 Task: Create a section Hyperspace and in the section, add a milestone Service Level Agreement (SLA) Management Process Improvement in the project BitSoft
Action: Mouse moved to (666, 201)
Screenshot: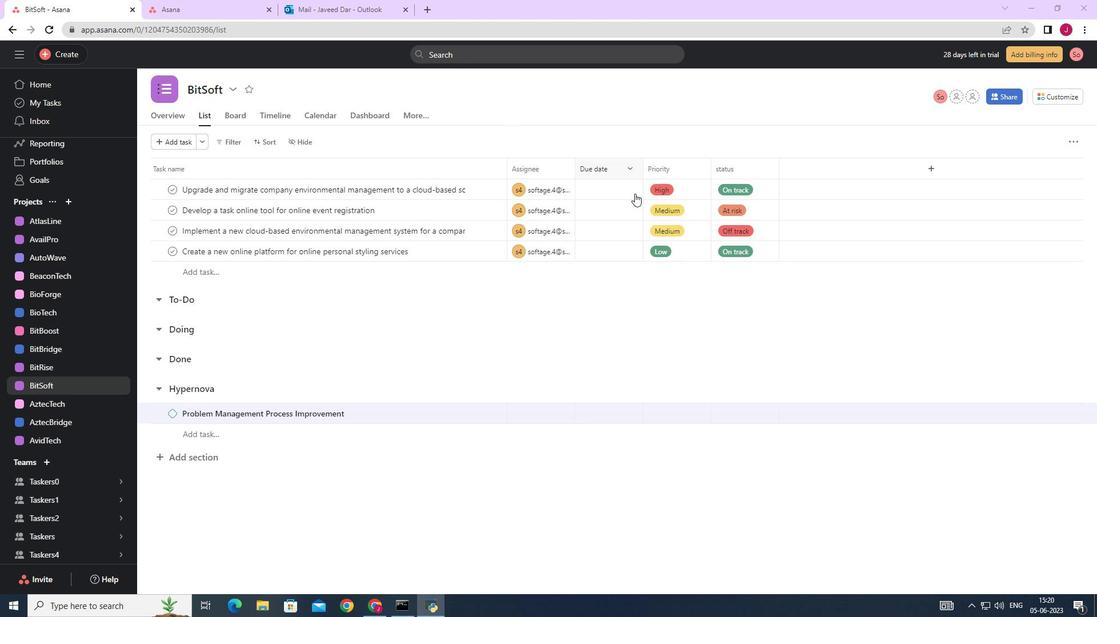 
Action: Mouse scrolled (666, 201) with delta (0, 0)
Screenshot: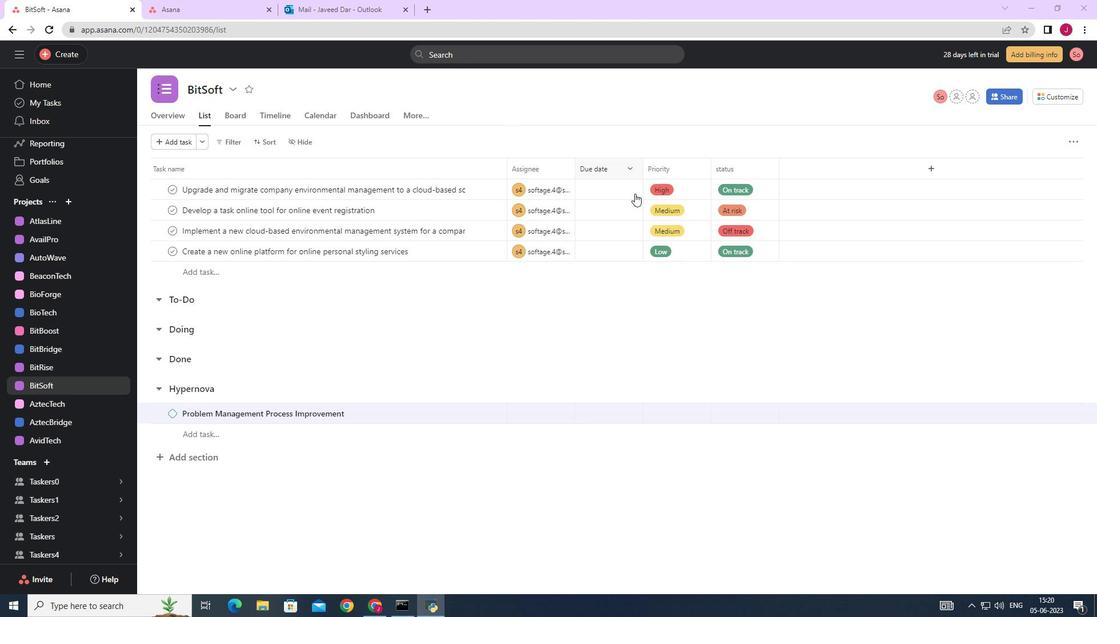
Action: Mouse scrolled (666, 201) with delta (0, 0)
Screenshot: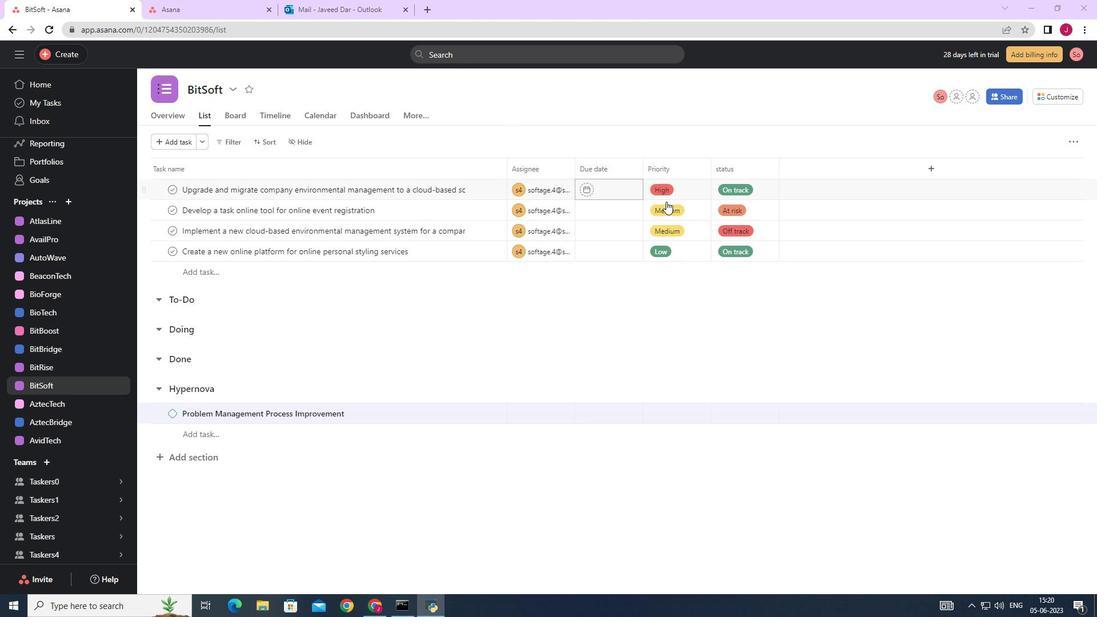
Action: Mouse scrolled (666, 201) with delta (0, 0)
Screenshot: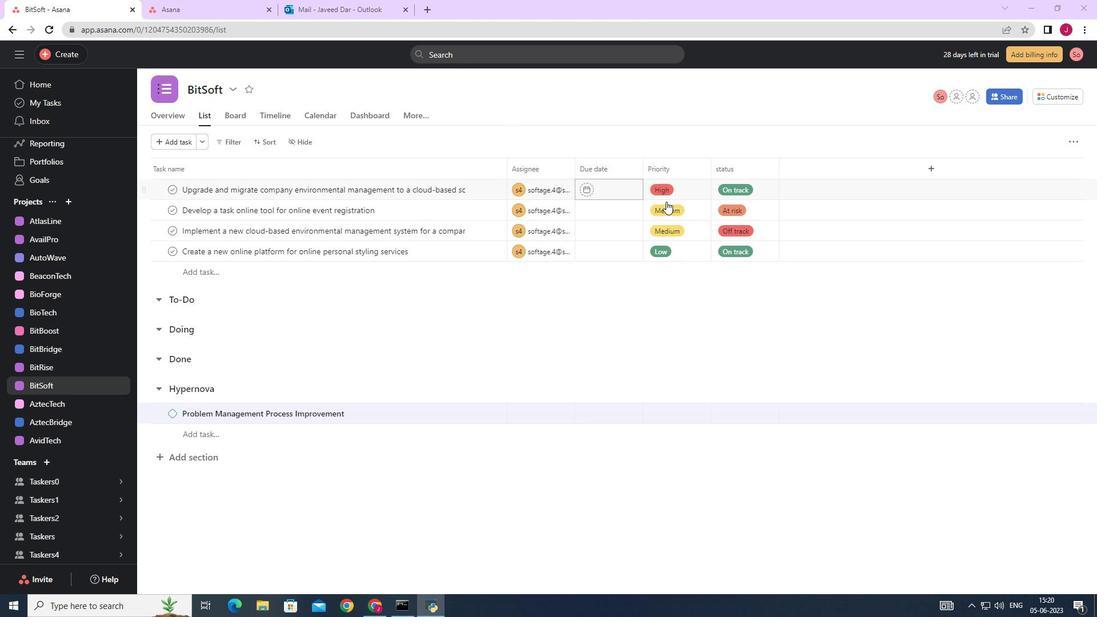
Action: Mouse scrolled (666, 201) with delta (0, 0)
Screenshot: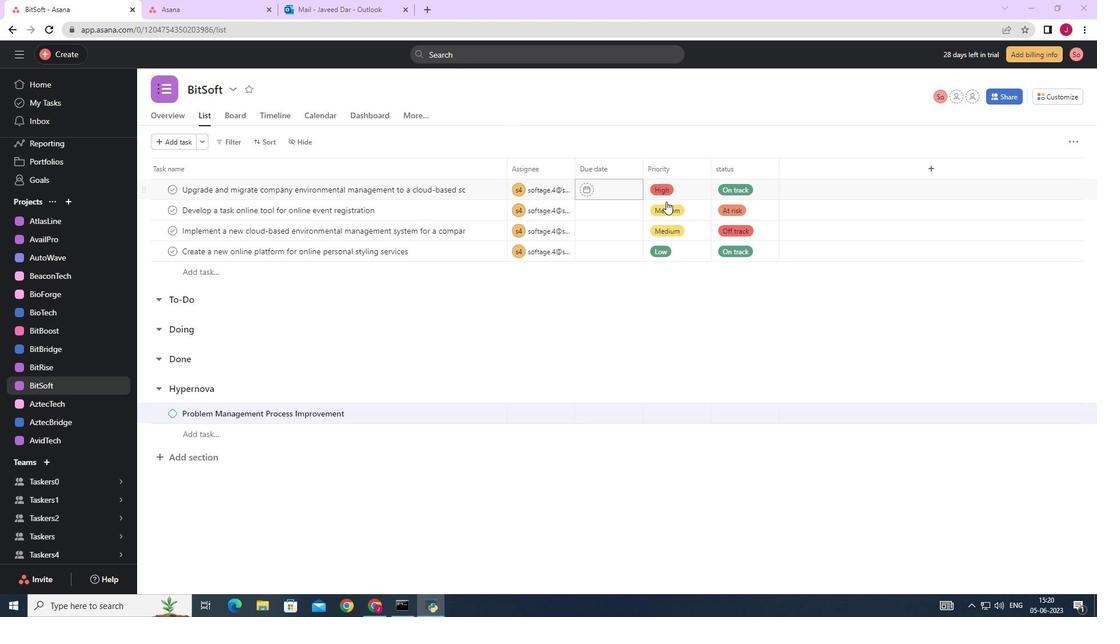 
Action: Mouse scrolled (666, 201) with delta (0, 0)
Screenshot: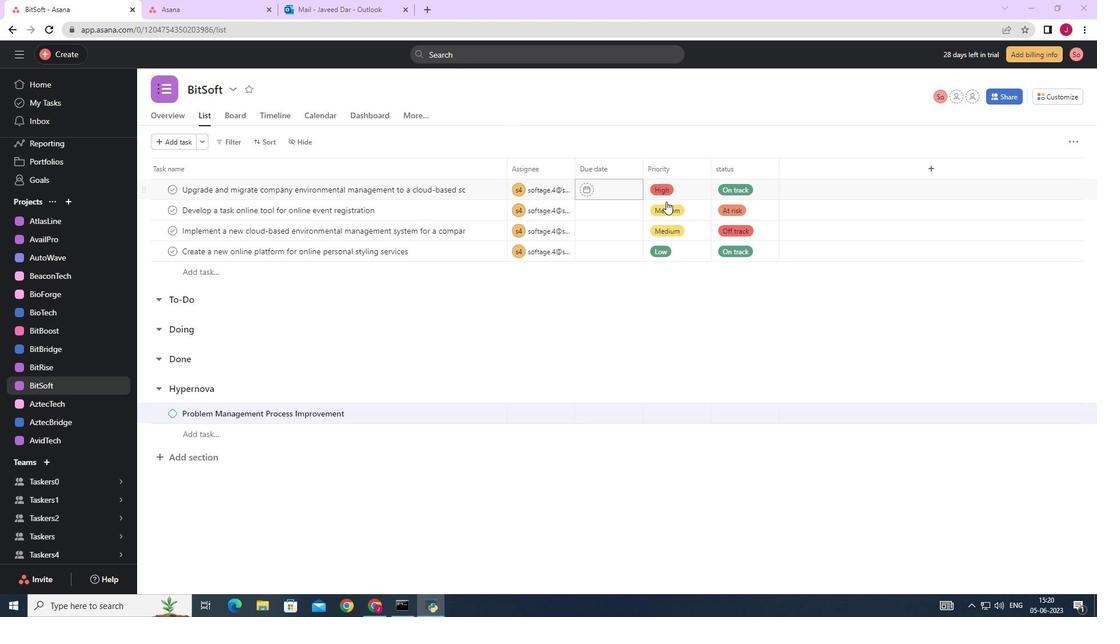 
Action: Mouse scrolled (666, 201) with delta (0, 0)
Screenshot: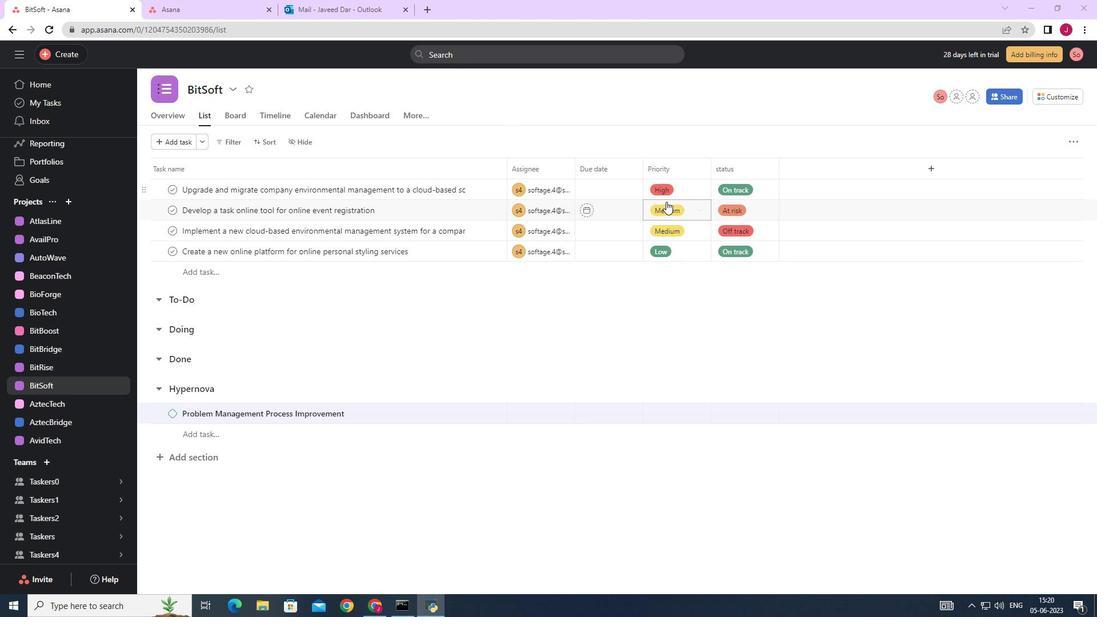
Action: Mouse moved to (205, 458)
Screenshot: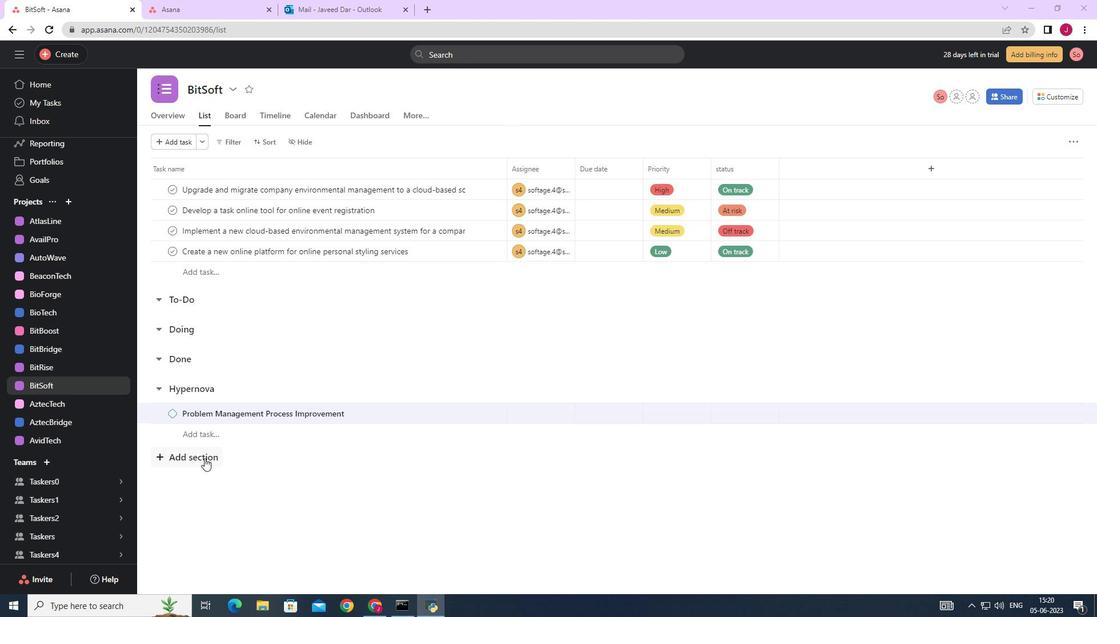 
Action: Mouse pressed left at (205, 458)
Screenshot: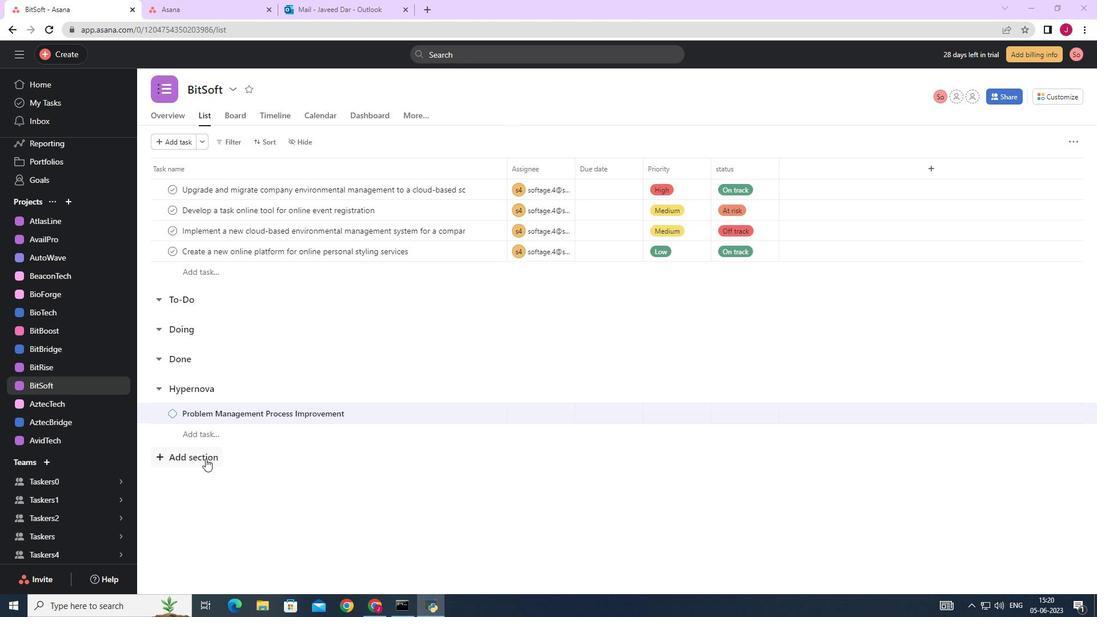 
Action: Mouse moved to (216, 460)
Screenshot: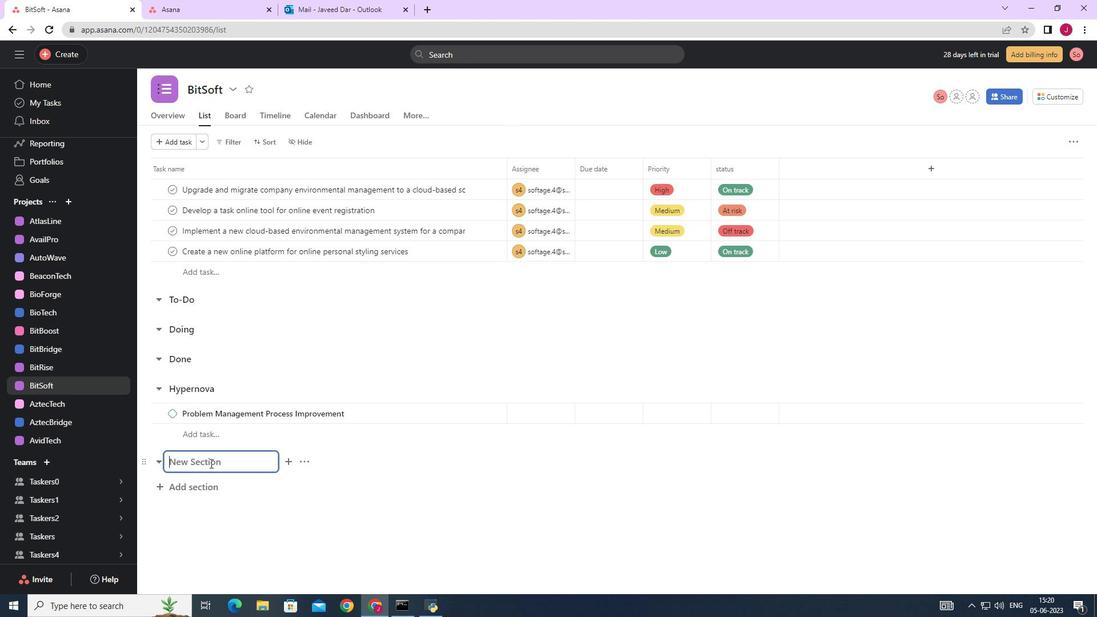 
Action: Key pressed <Key.caps_lock>H<Key.caps_lock>yperspace<Key.space><Key.enter><Key.caps_lock>S<Key.caps_lock>ervice<Key.space><Key.caps_lock>L<Key.caps_lock>evel<Key.space><Key.caps_lock>A<Key.caps_lock>f<Key.backspace>greement<Key.space><Key.shift_r>(<Key.caps_lock>SLA<Key.shift_r>)<Key.space><Key.caps_lock>m<Key.caps_lock>NAGEMENT<Key.backspace><Key.backspace><Key.backspace><Key.backspace><Key.backspace><Key.backspace><Key.backspace><Key.backspace><Key.backspace>M<Key.caps_lock>anagement<Key.space><Key.caps_lock>P<Key.caps_lock>rocess<Key.space><Key.caps_lock>I<Key.caps_lock>mprovement
Screenshot: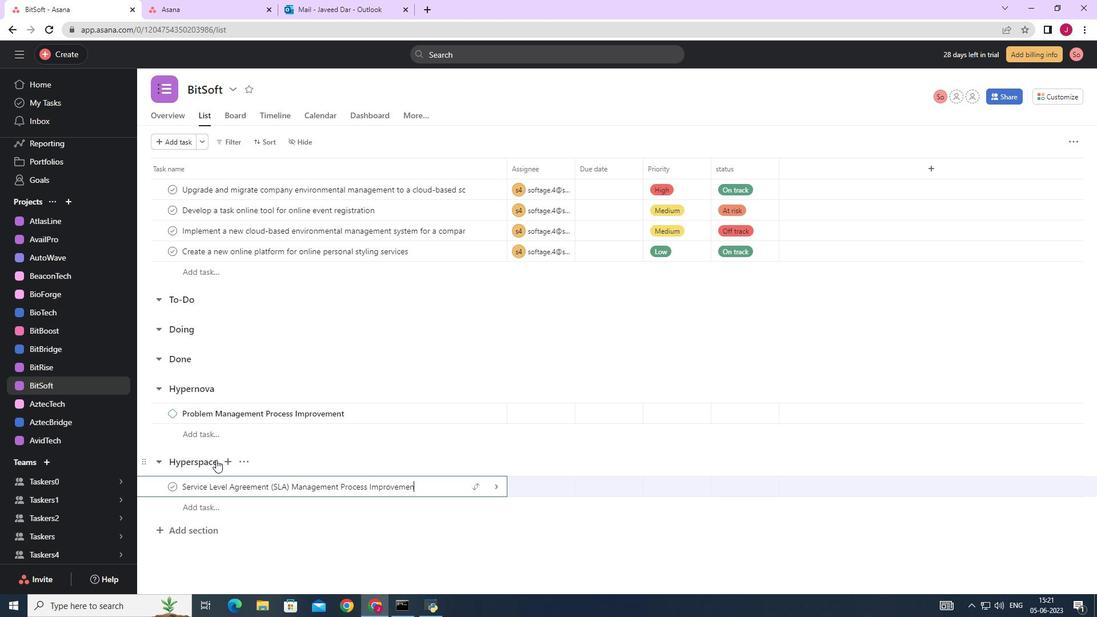 
Action: Mouse moved to (494, 485)
Screenshot: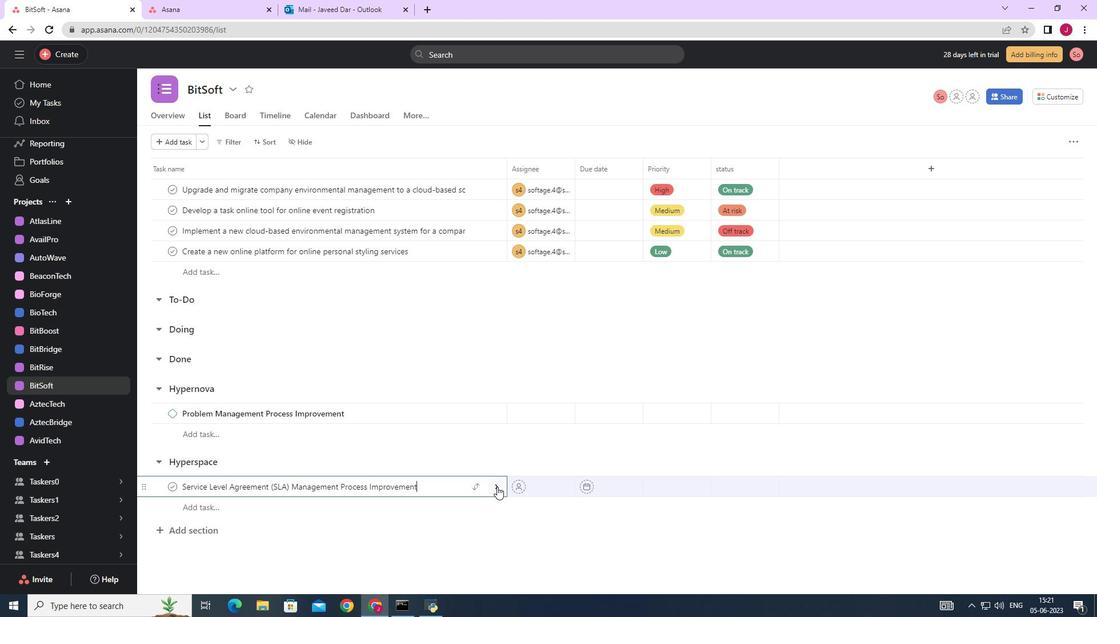 
Action: Mouse pressed left at (494, 485)
Screenshot: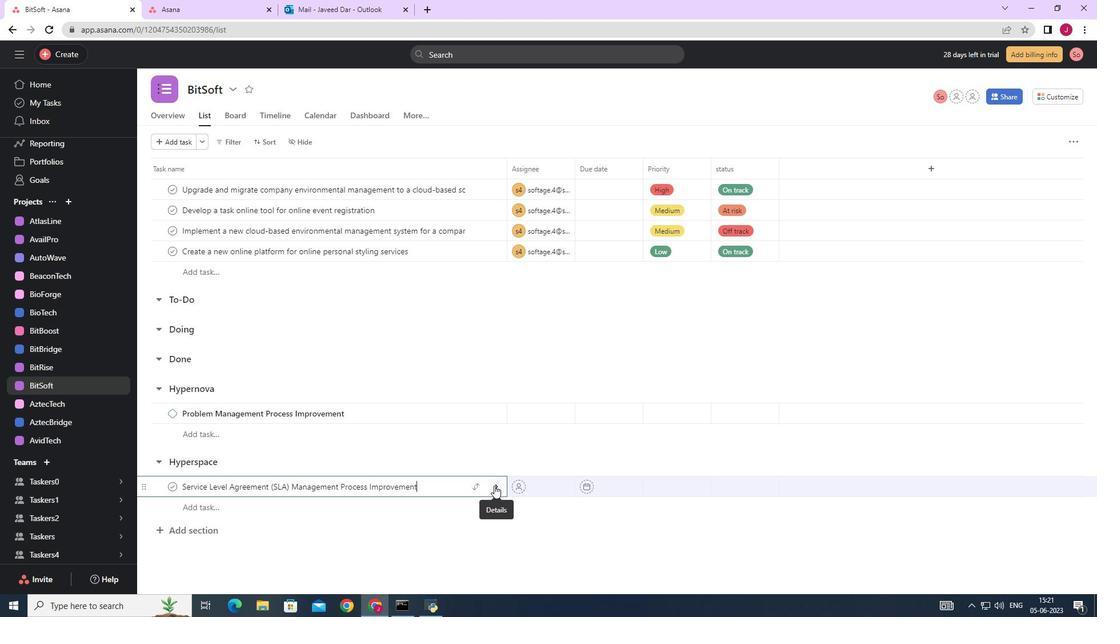 
Action: Mouse moved to (1057, 141)
Screenshot: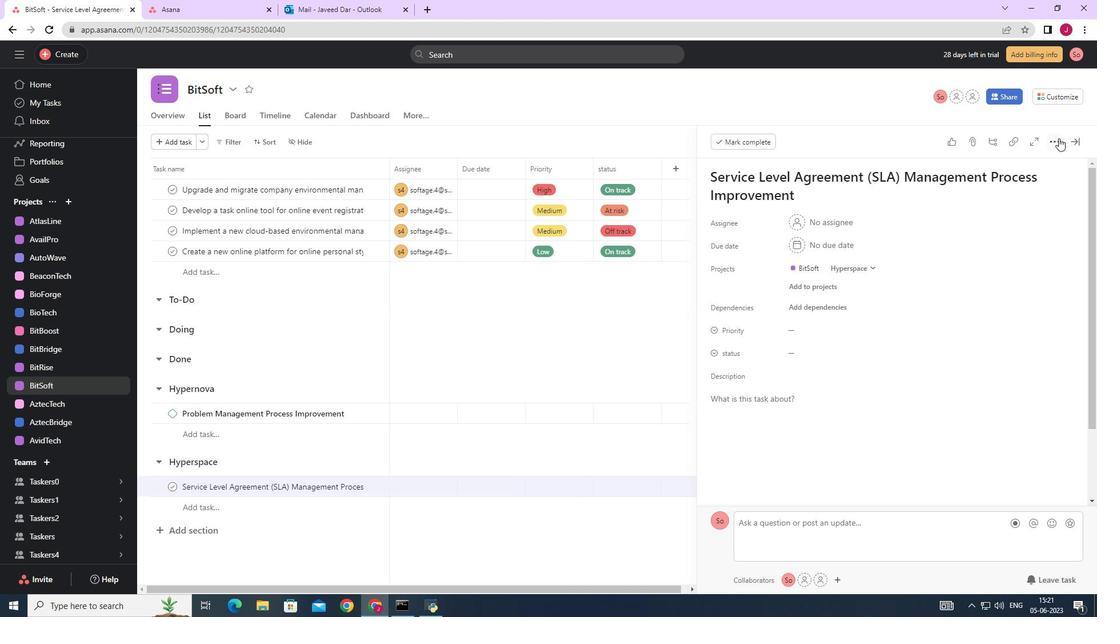 
Action: Mouse pressed left at (1057, 141)
Screenshot: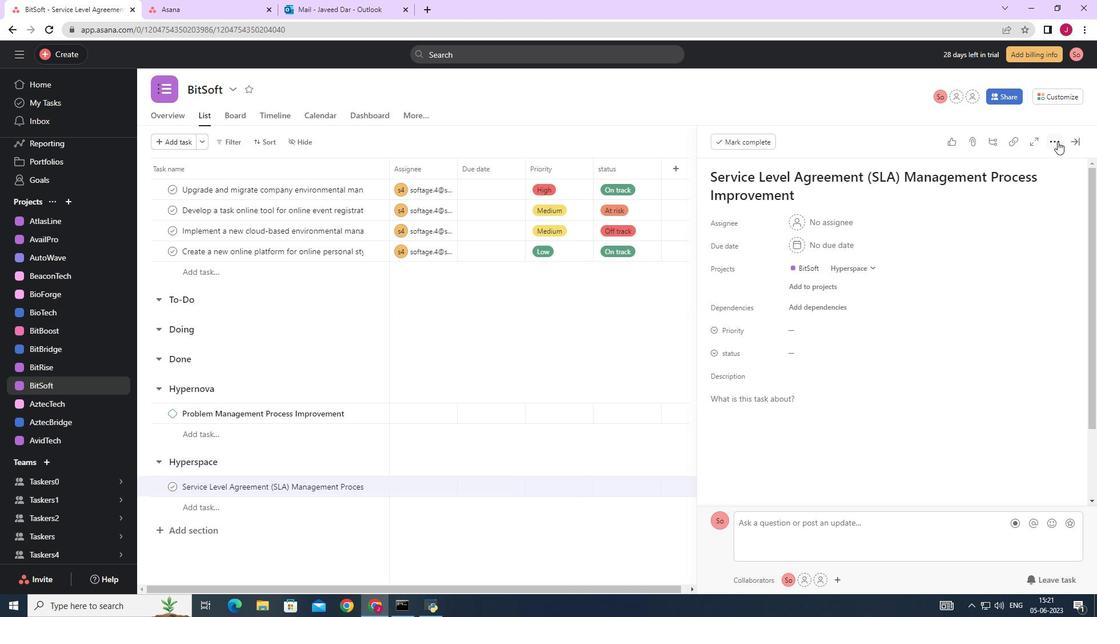 
Action: Mouse moved to (965, 182)
Screenshot: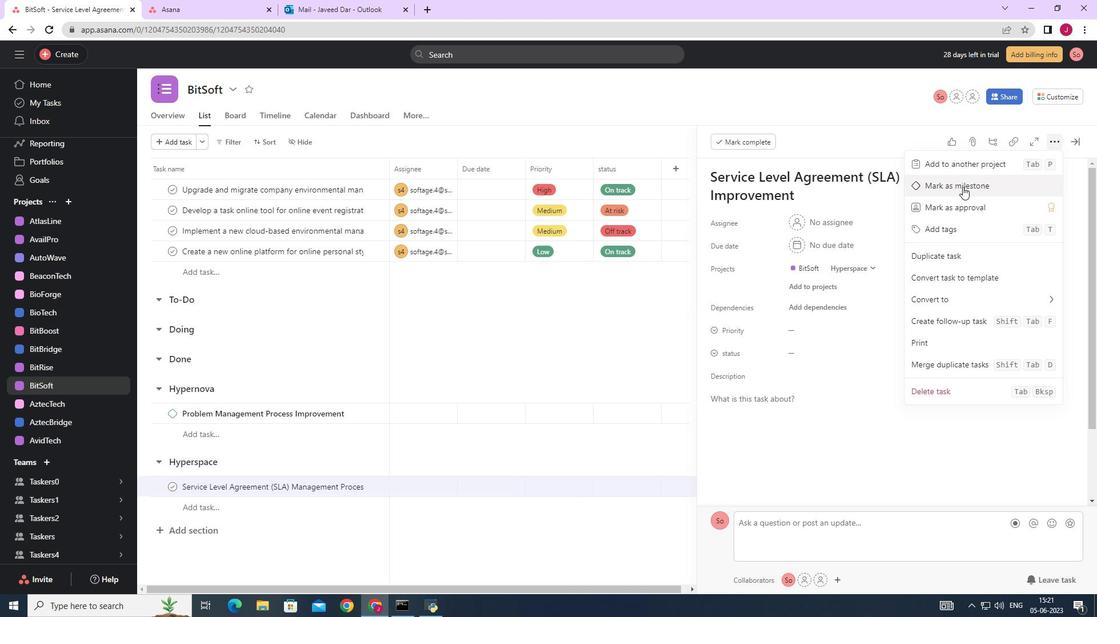 
Action: Mouse pressed left at (965, 182)
Screenshot: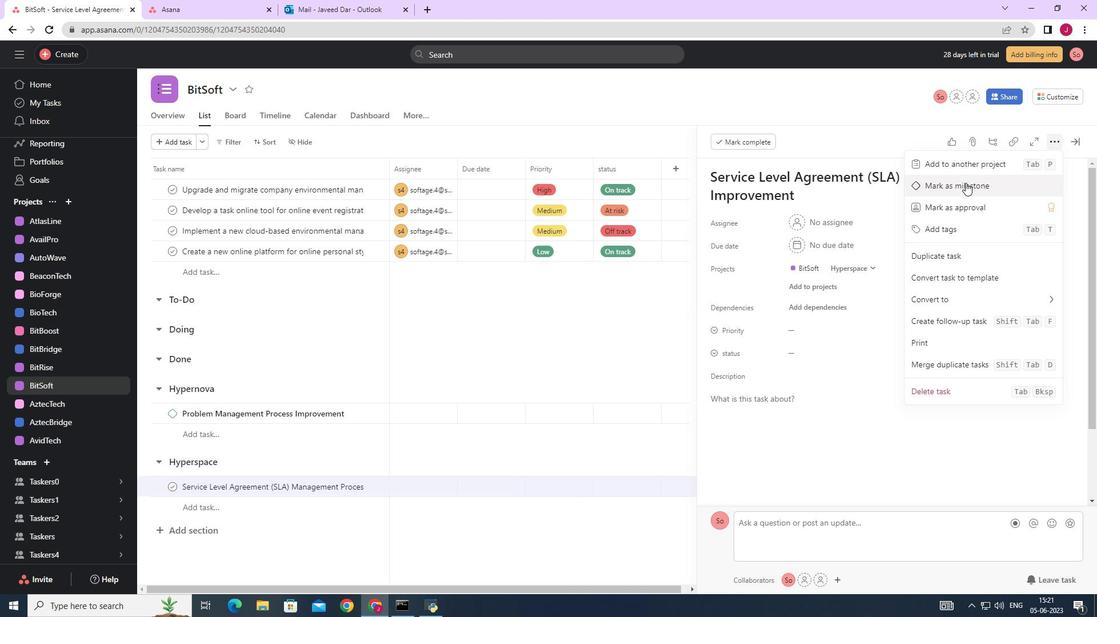 
Action: Mouse moved to (1081, 142)
Screenshot: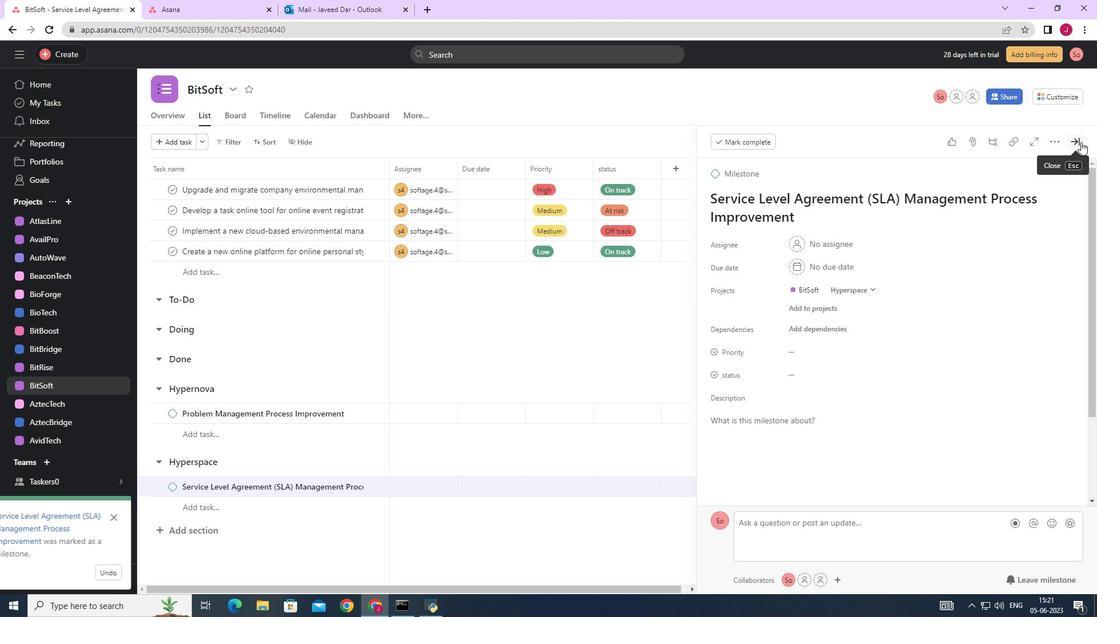 
Action: Mouse pressed left at (1081, 142)
Screenshot: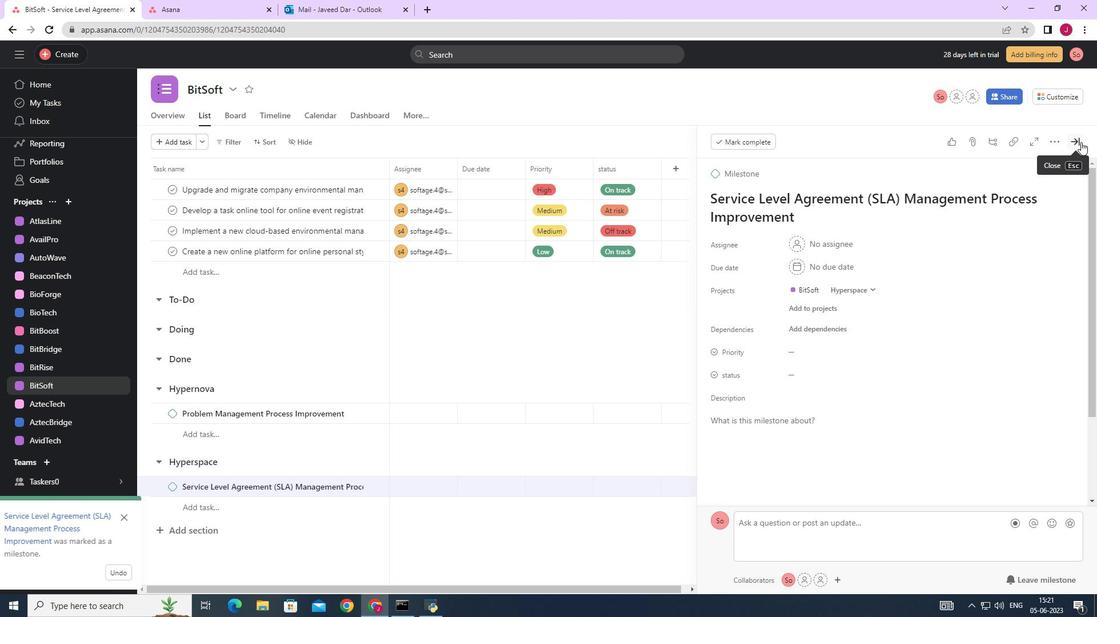 
Action: Mouse moved to (1056, 151)
Screenshot: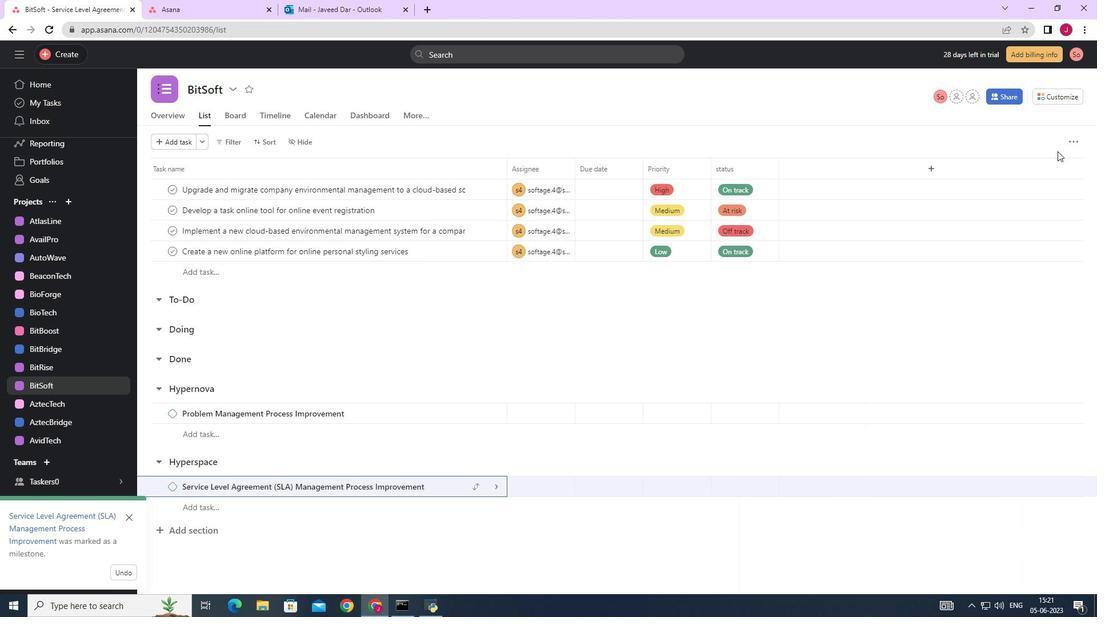 
